 Task: Create a section Agile Alchemists and in the section, add a milestone DevOps Implementation in the project AgileBazaar
Action: Mouse moved to (208, 398)
Screenshot: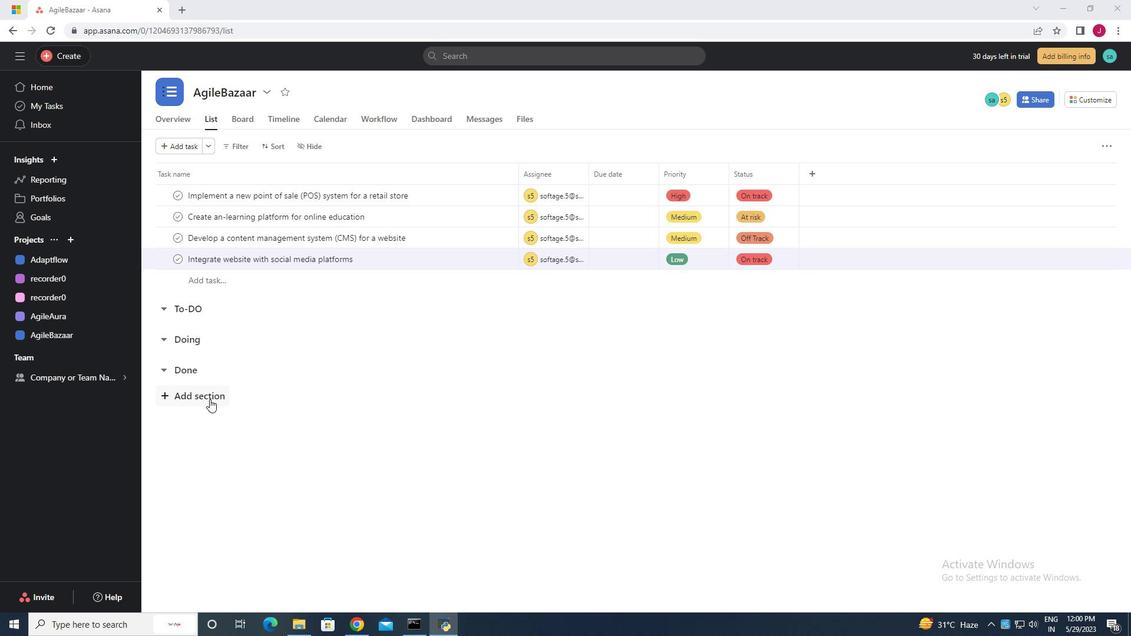 
Action: Mouse pressed left at (208, 398)
Screenshot: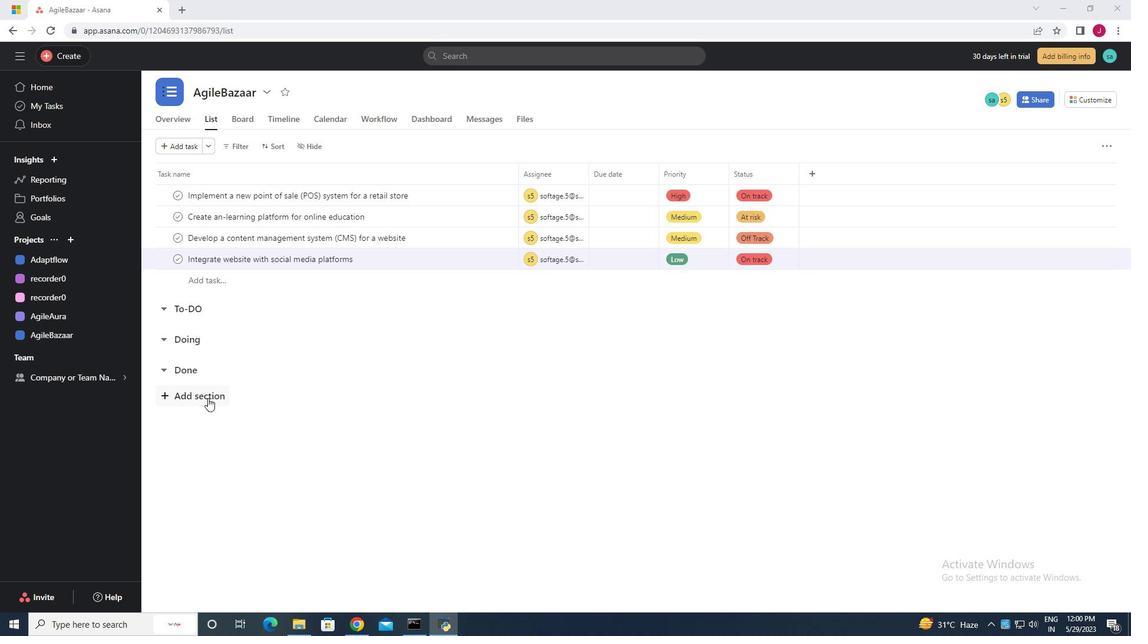 
Action: Mouse moved to (226, 405)
Screenshot: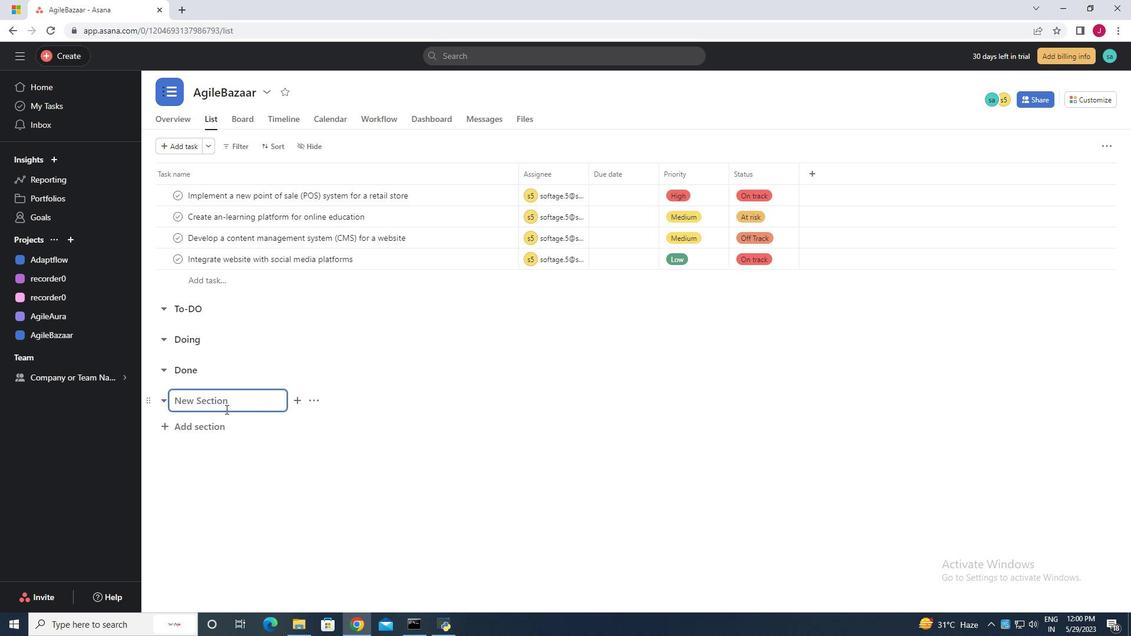 
Action: Key pressed <Key.caps_lock>A<Key.caps_lock>gile<Key.space><Key.caps_lock>A<Key.caps_lock>lchemists<Key.enter>
Screenshot: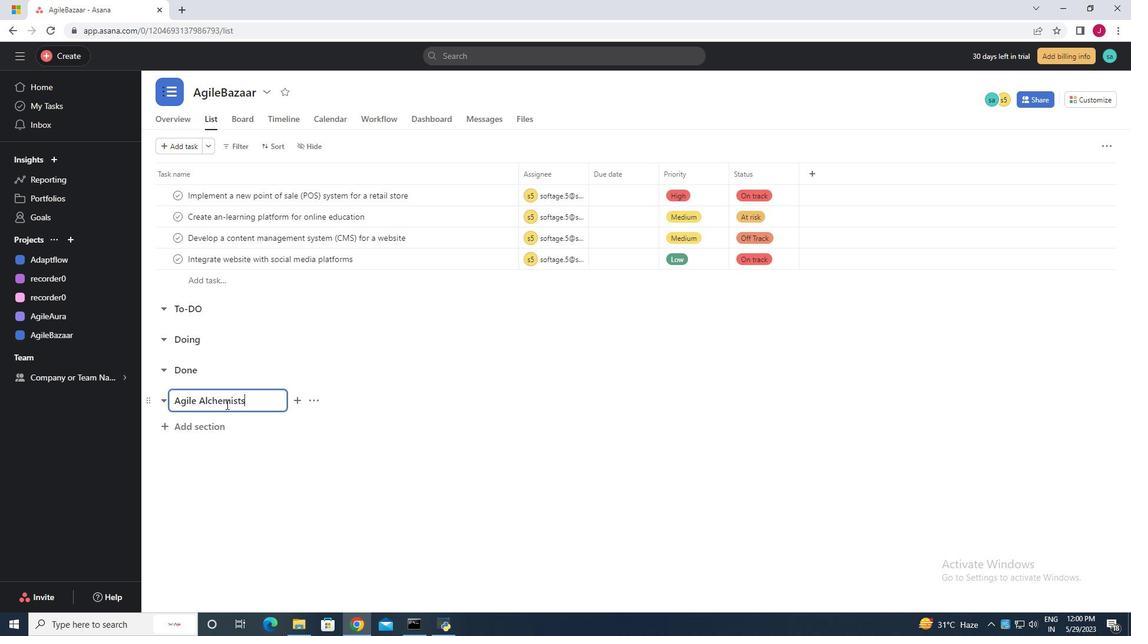 
Action: Mouse moved to (244, 422)
Screenshot: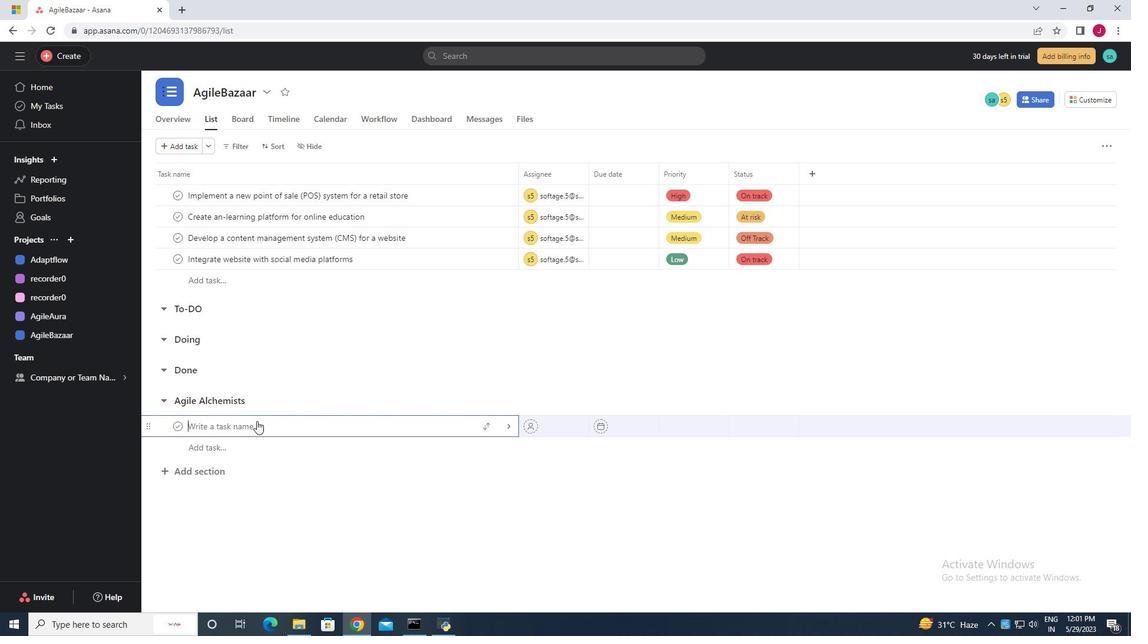 
Action: Key pressed <Key.caps_lock>D<Key.caps_lock>ev<Key.caps_lock>O<Key.caps_lock>ps<Key.space><Key.caps_lock>I<Key.caps_lock>mplementation
Screenshot: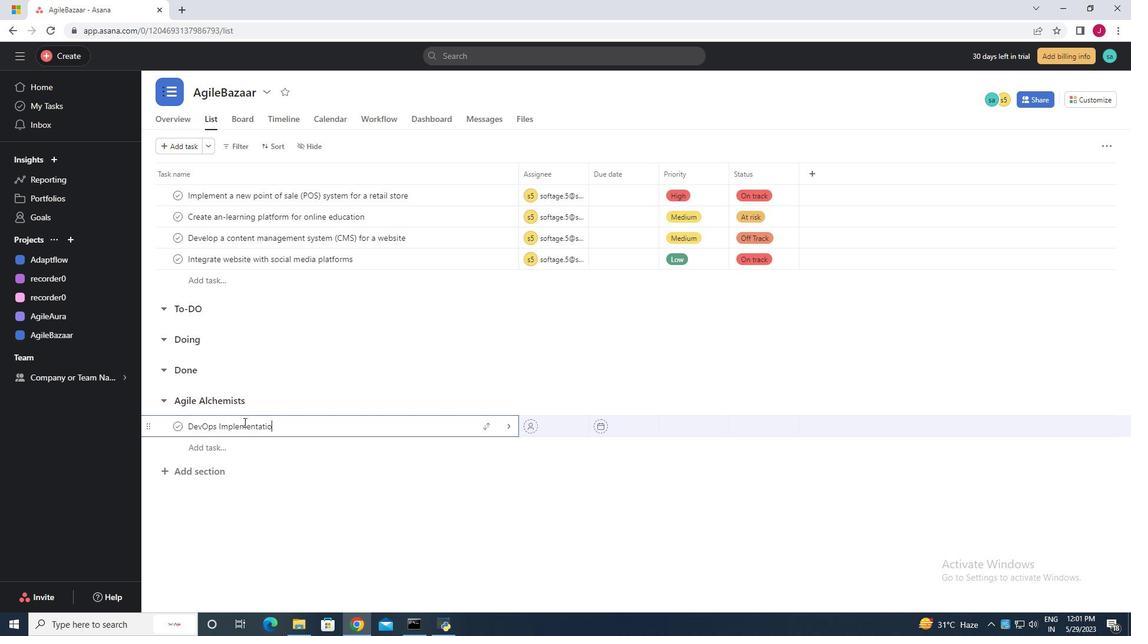 
Action: Mouse moved to (509, 425)
Screenshot: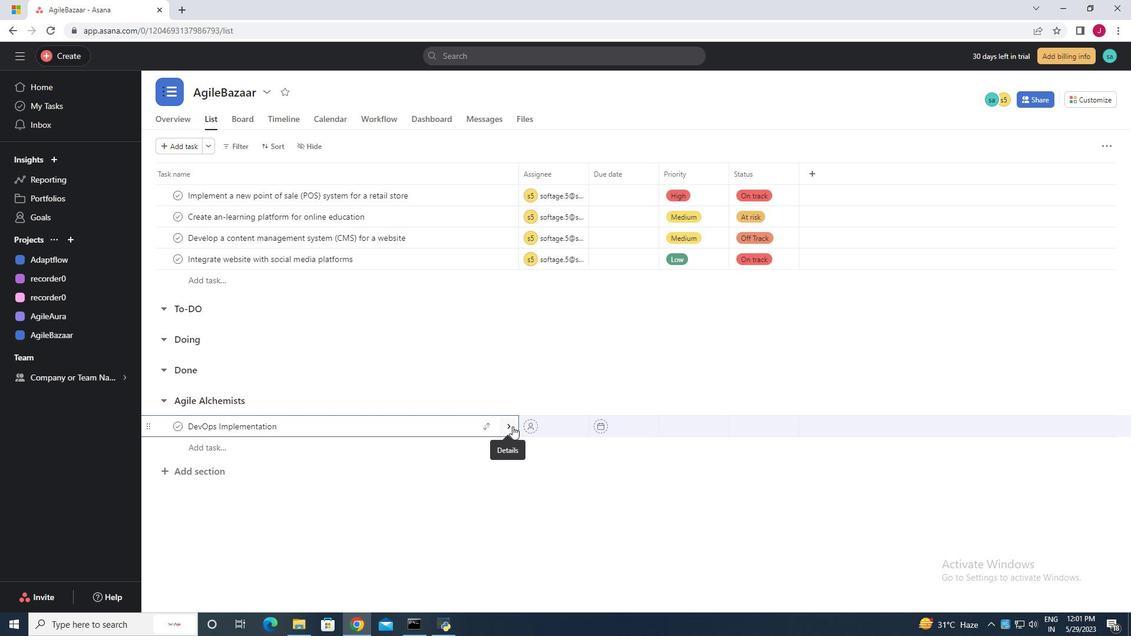 
Action: Mouse pressed left at (509, 425)
Screenshot: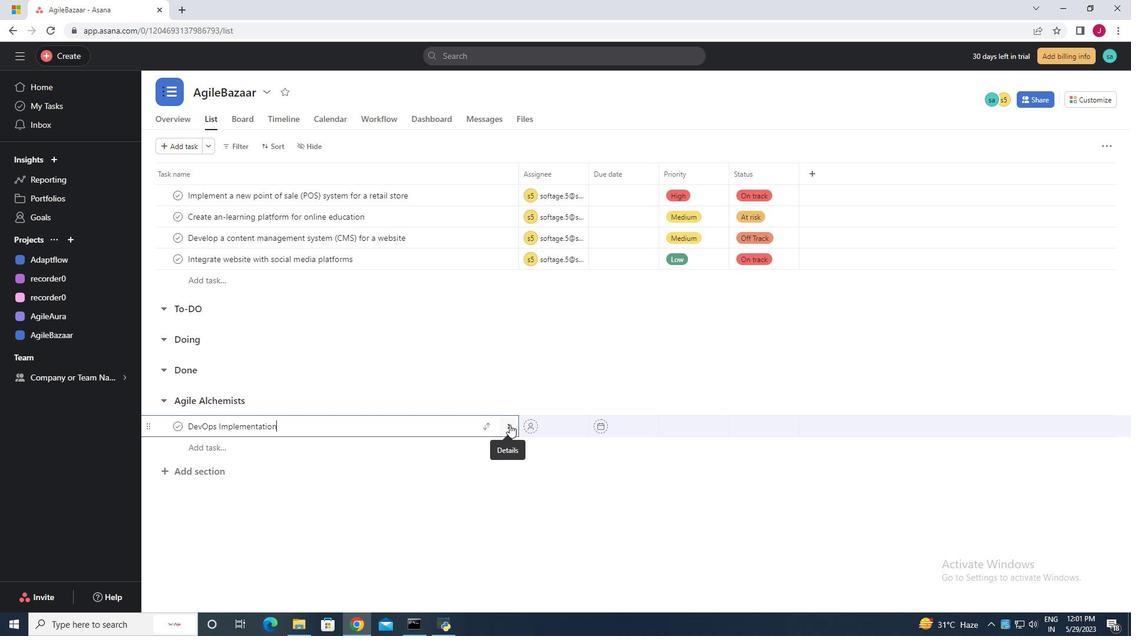 
Action: Mouse moved to (1088, 145)
Screenshot: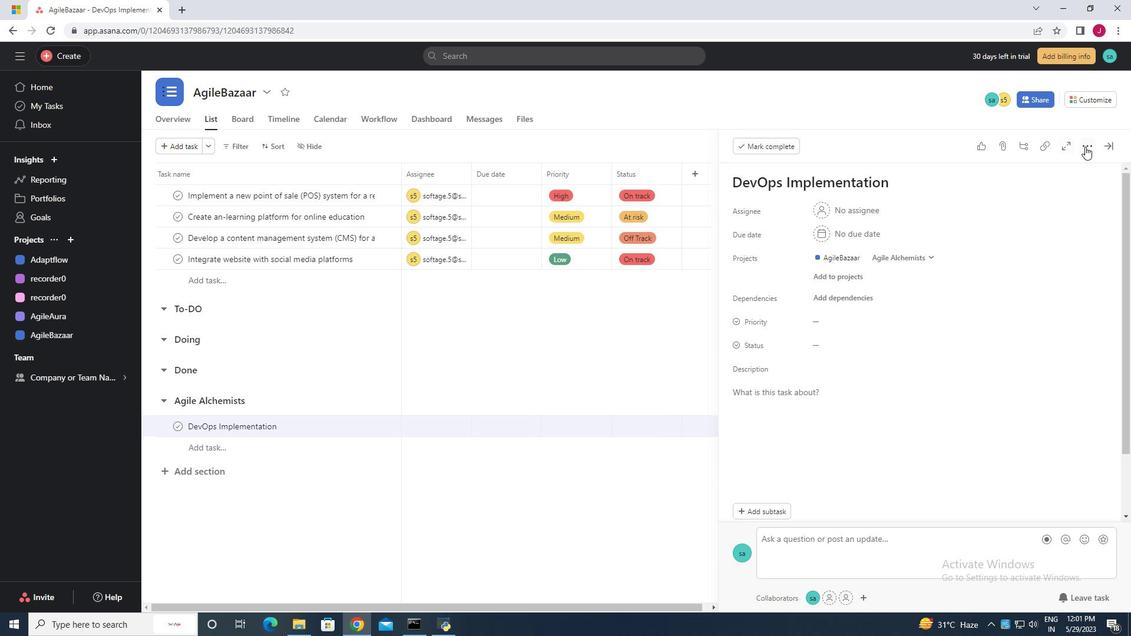 
Action: Mouse pressed left at (1088, 145)
Screenshot: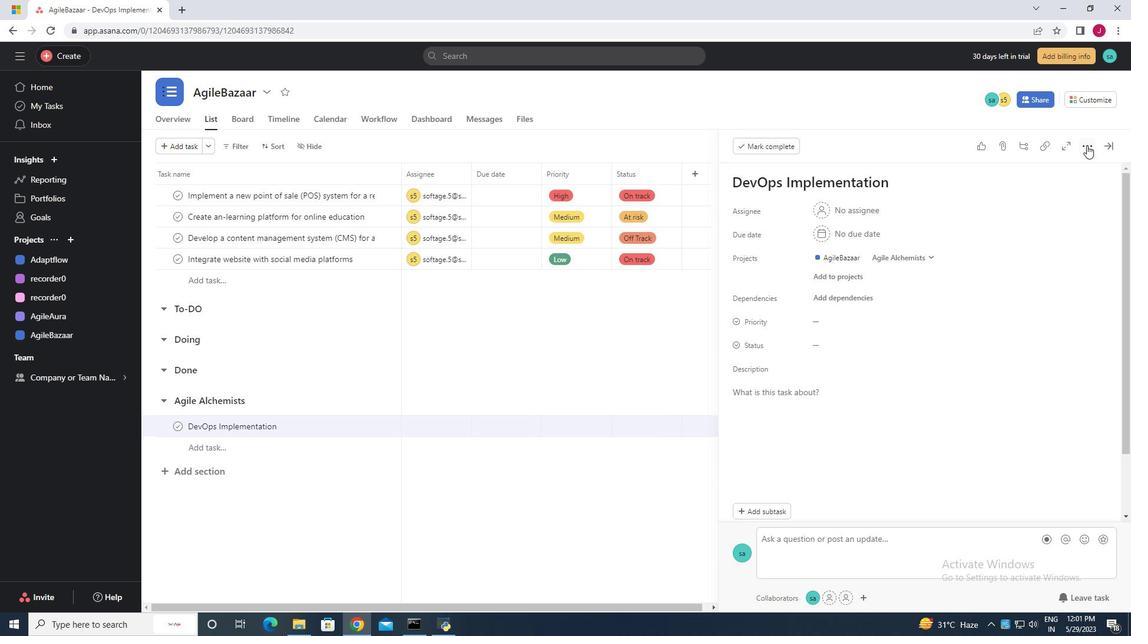 
Action: Mouse moved to (996, 191)
Screenshot: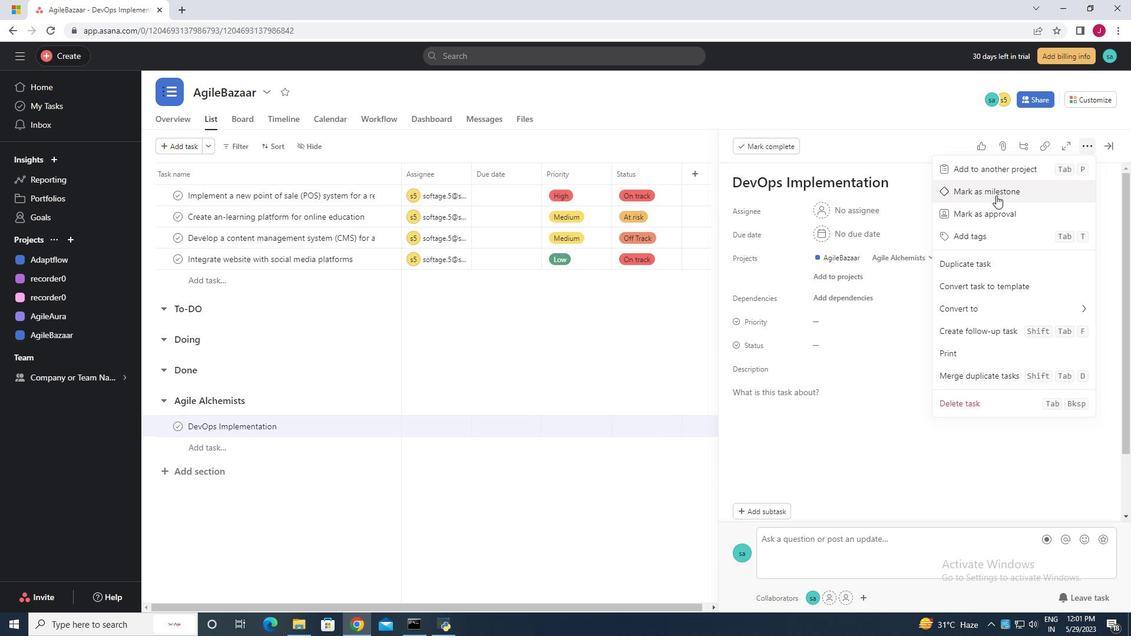 
Action: Mouse pressed left at (996, 191)
Screenshot: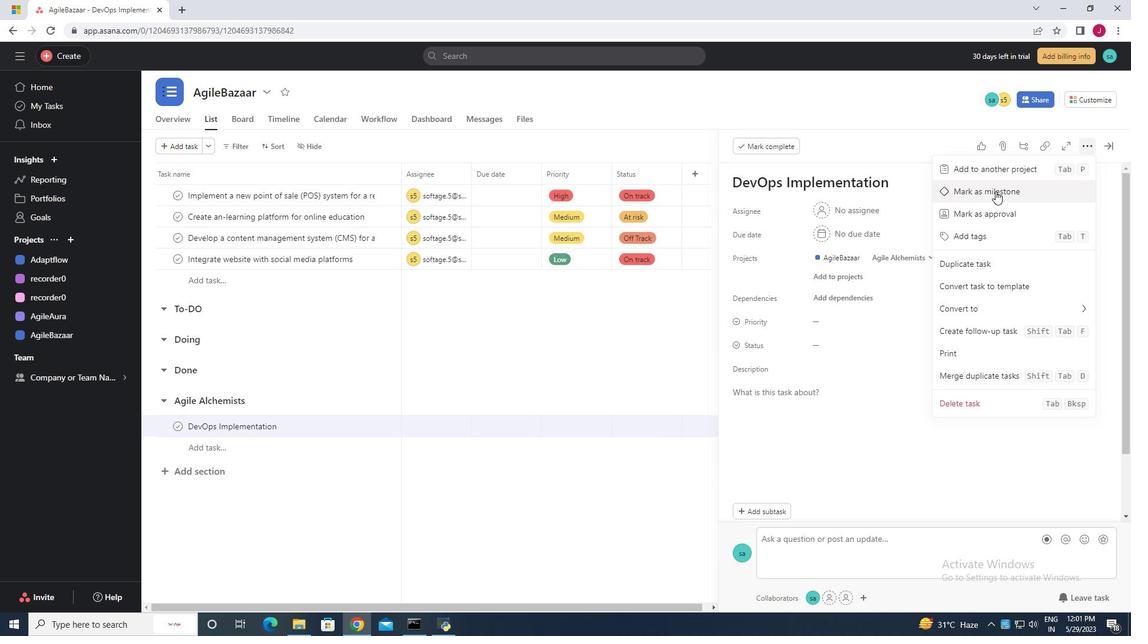 
Action: Mouse moved to (498, 494)
Screenshot: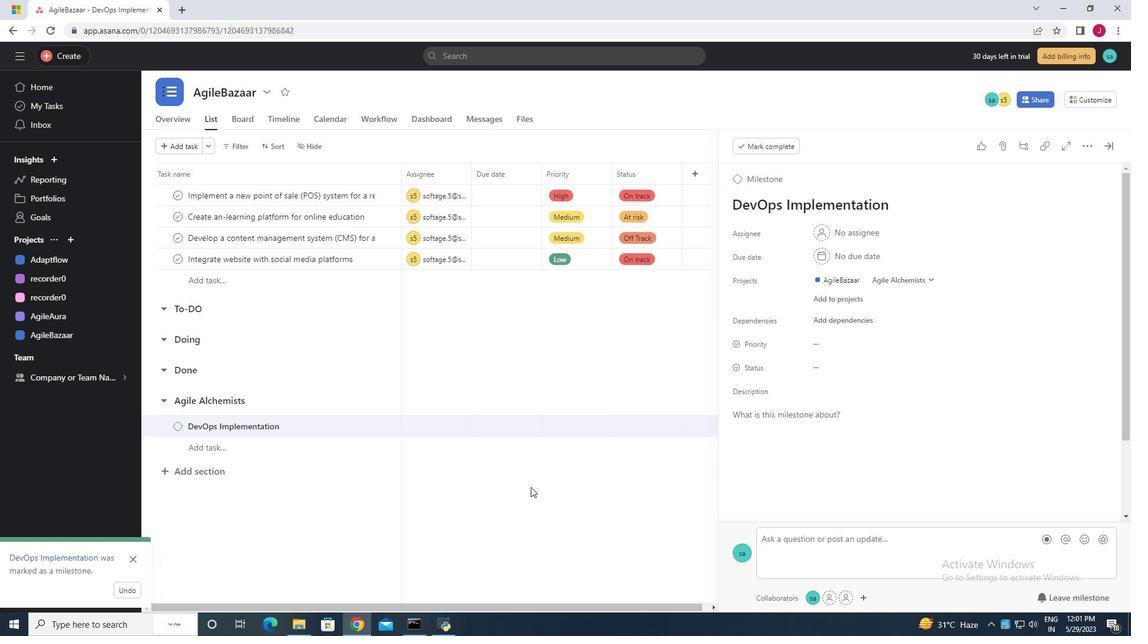 
Action: Mouse pressed left at (498, 494)
Screenshot: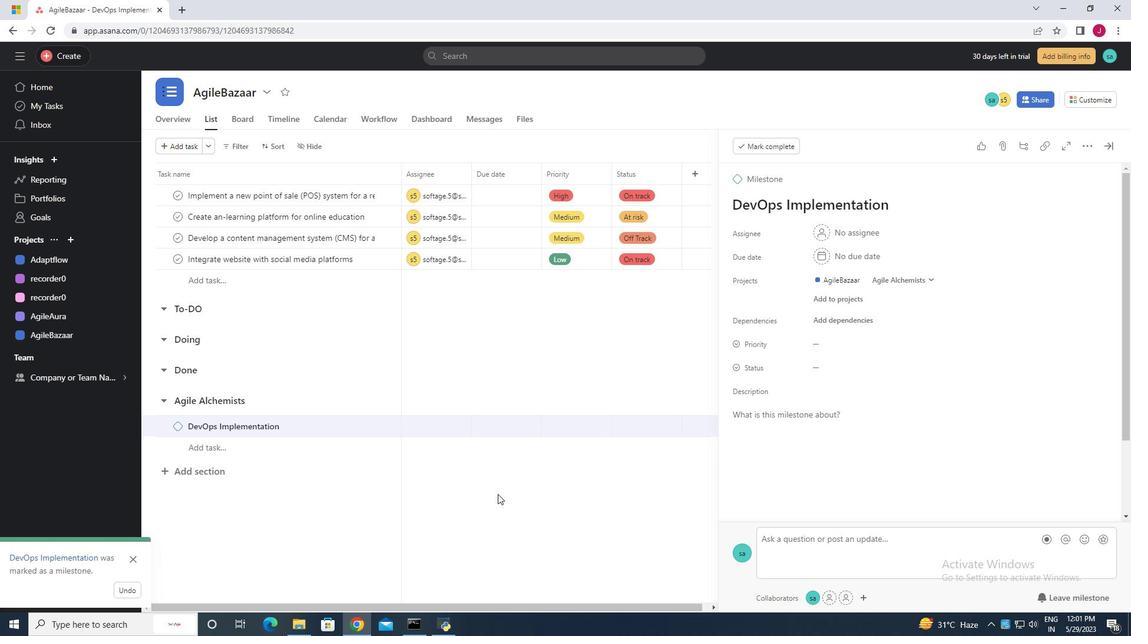 
Action: Mouse moved to (482, 486)
Screenshot: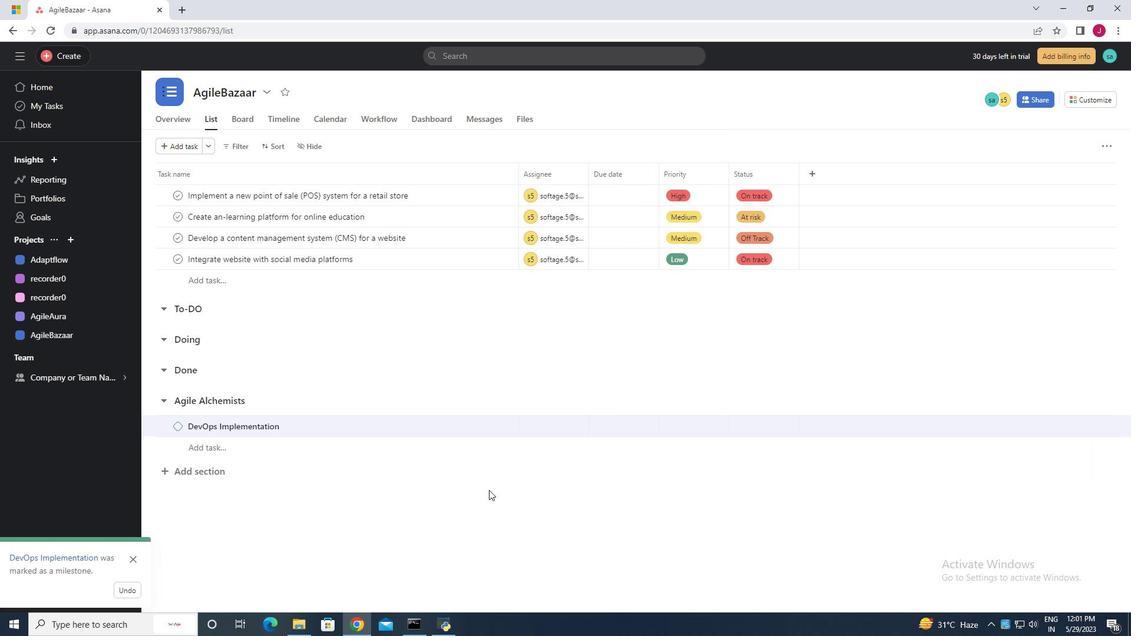 
